 Task: Create List Sales Forecasting in Board Customer Retention Programs to Workspace Accounting and Finance Consulting. Create List Market Segmentation in Board Voice of Market Research to Workspace Accounting and Finance Consulting. Create List Brand Identity in Board Diversity and Inclusion Hiring Practices Assessment and Improvement to Workspace Accounting and Finance Consulting
Action: Mouse moved to (88, 288)
Screenshot: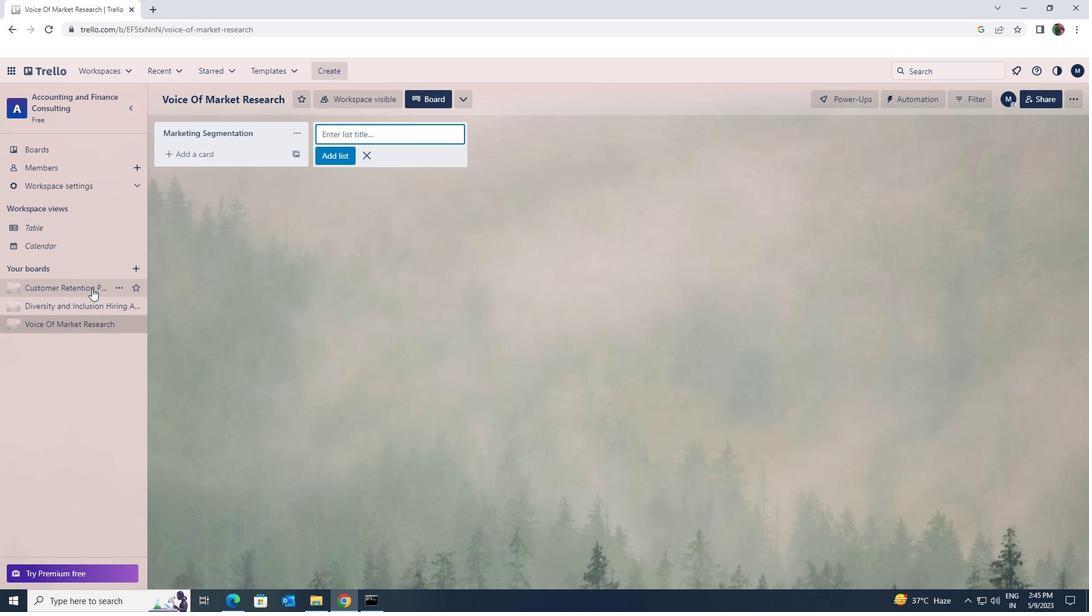 
Action: Mouse pressed left at (88, 288)
Screenshot: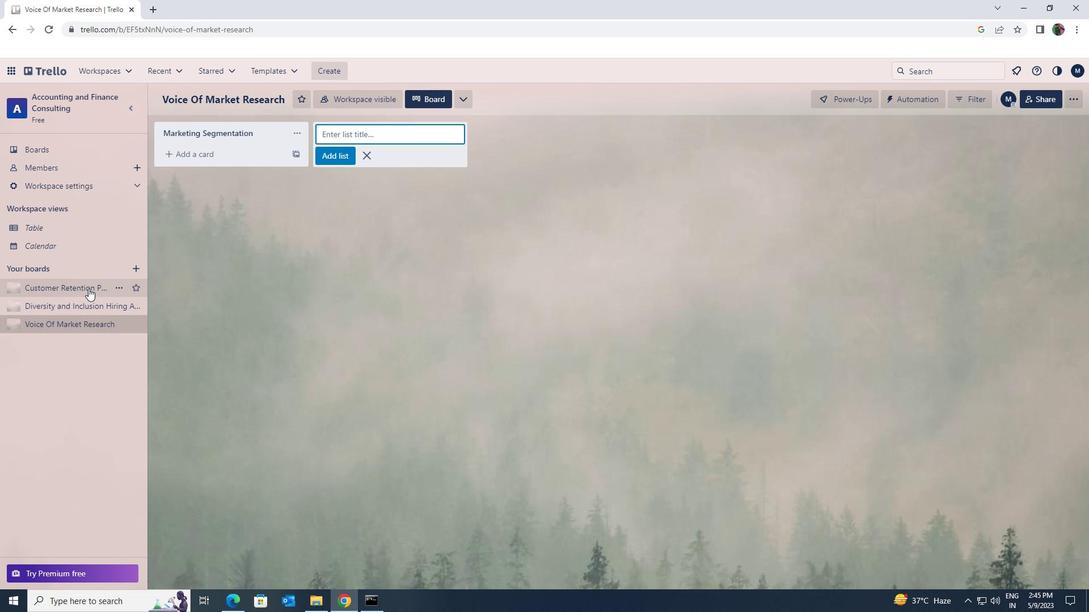 
Action: Mouse moved to (342, 136)
Screenshot: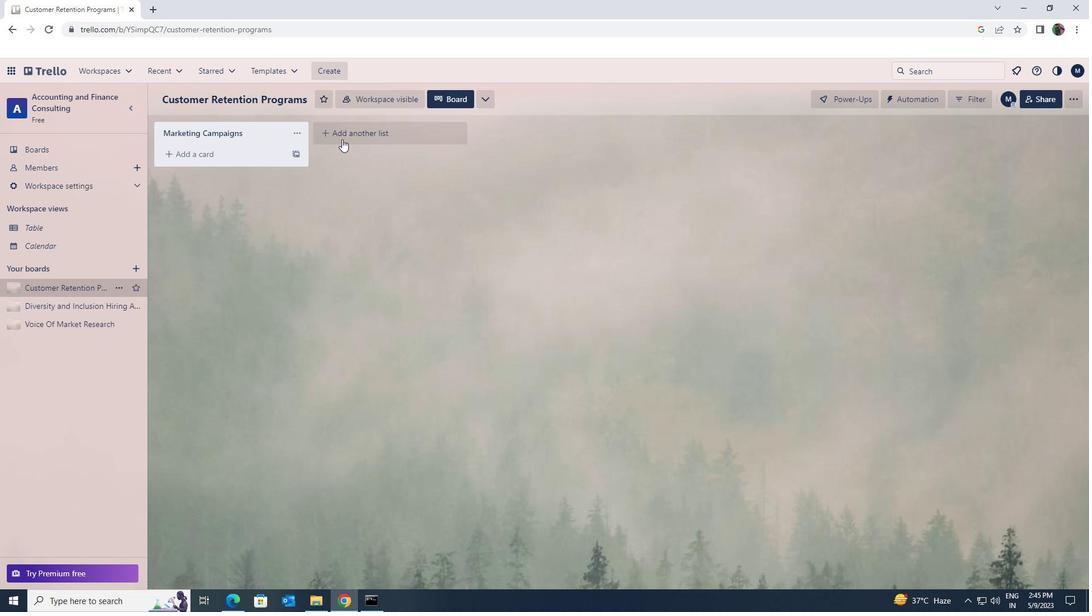 
Action: Mouse pressed left at (342, 136)
Screenshot: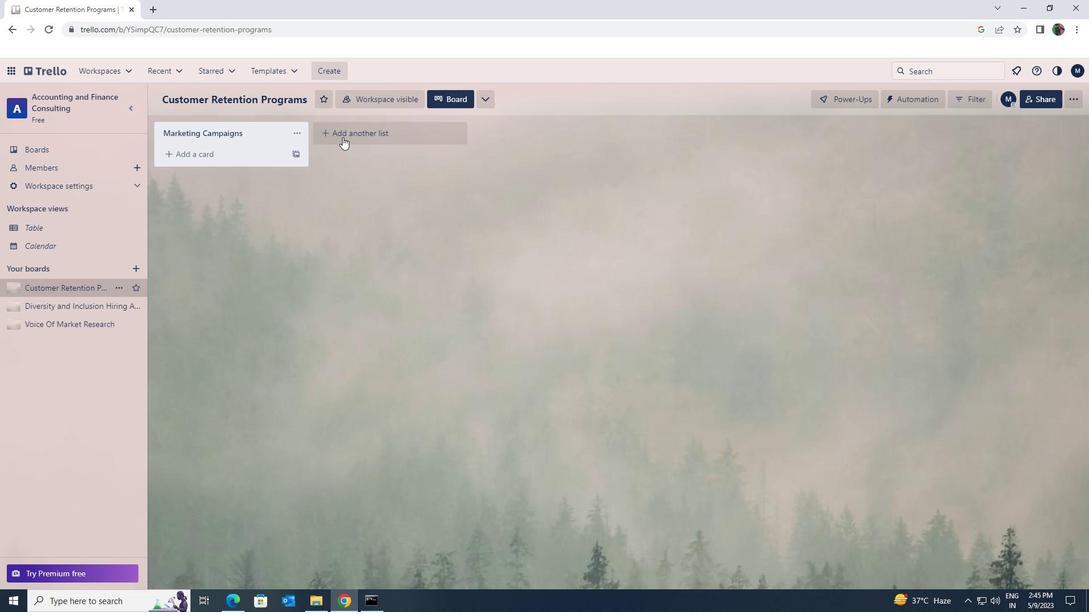 
Action: Key pressed <Key.shift>SALES<Key.space><Key.shift>FORECASTING
Screenshot: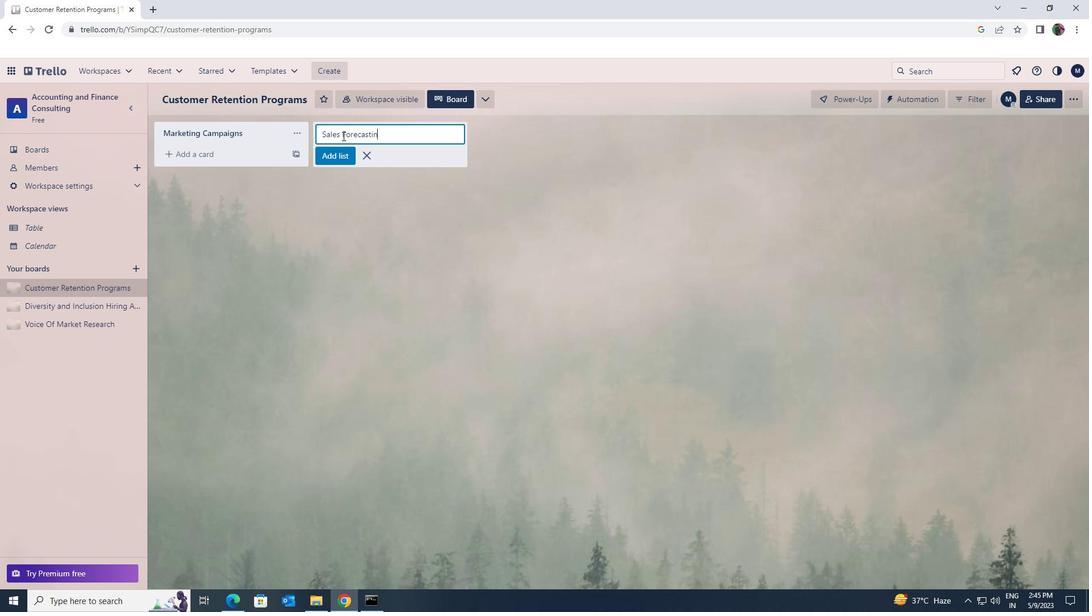 
Action: Mouse moved to (342, 149)
Screenshot: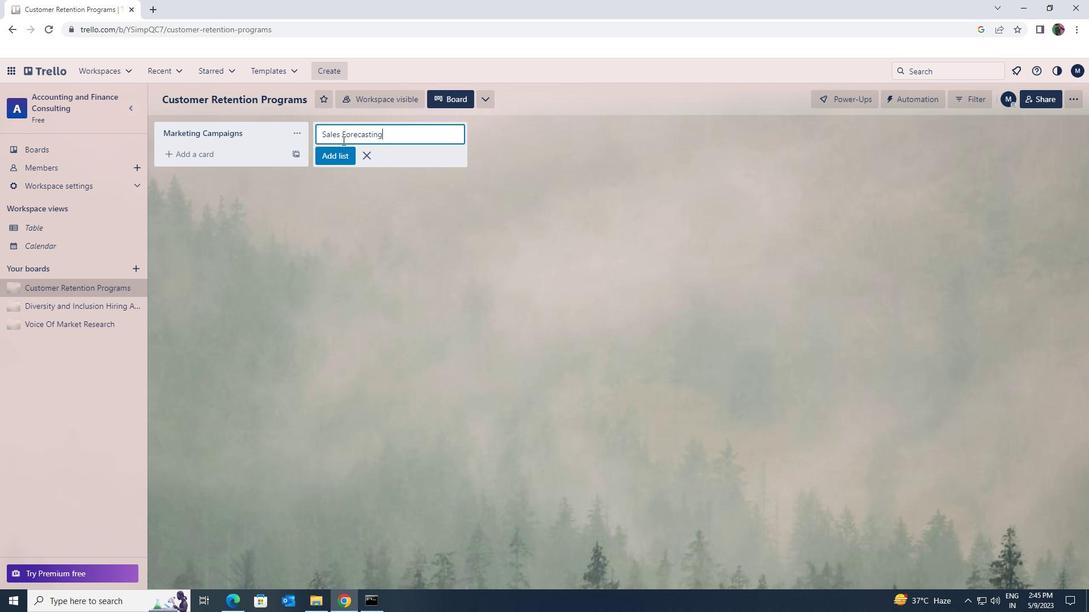 
Action: Mouse pressed left at (342, 149)
Screenshot: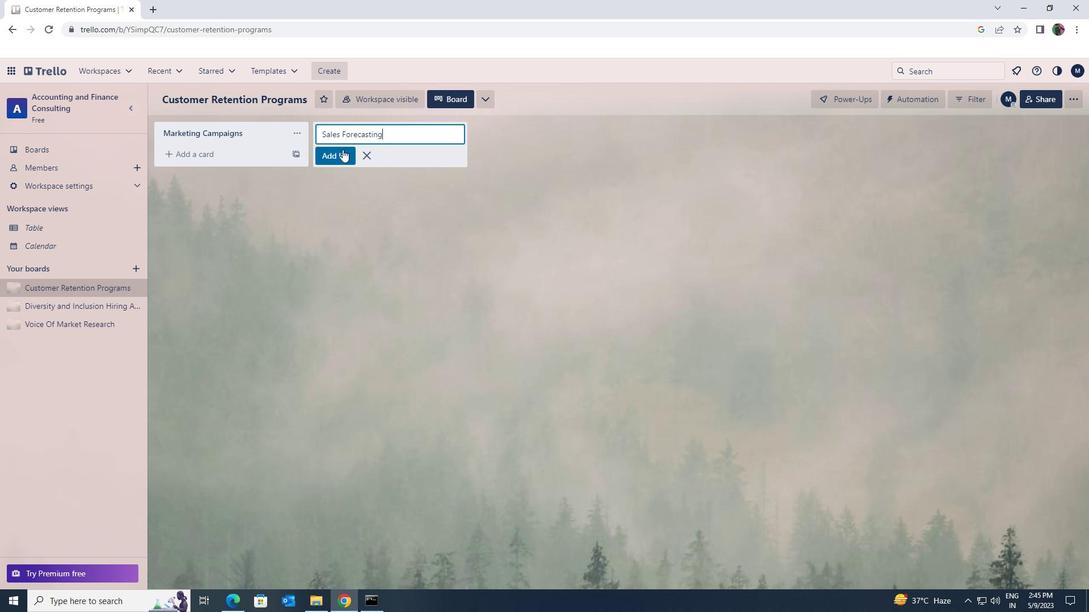 
Action: Mouse moved to (68, 302)
Screenshot: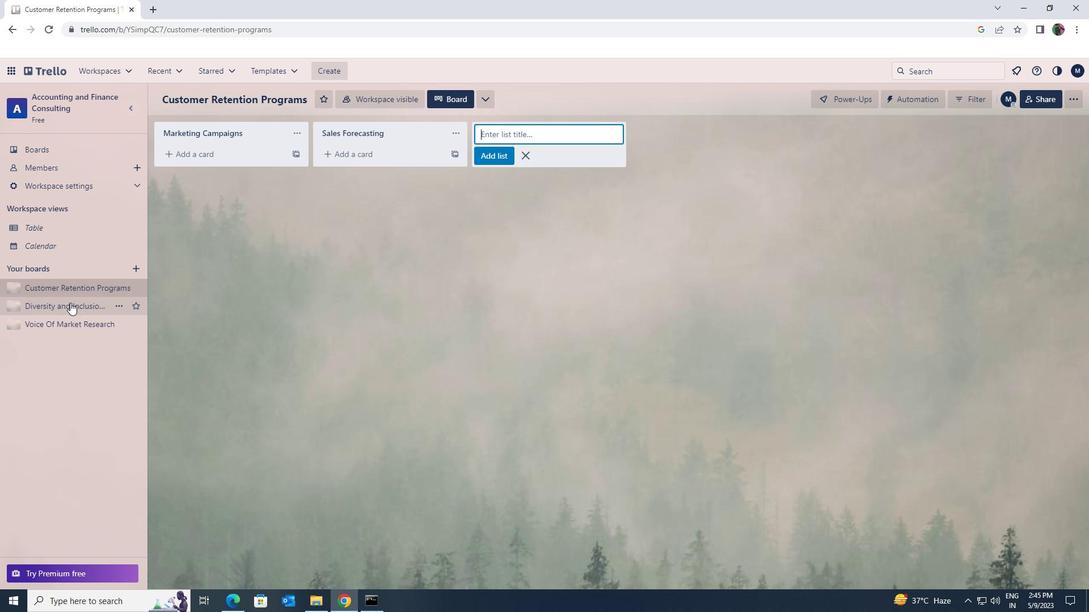 
Action: Mouse pressed left at (68, 302)
Screenshot: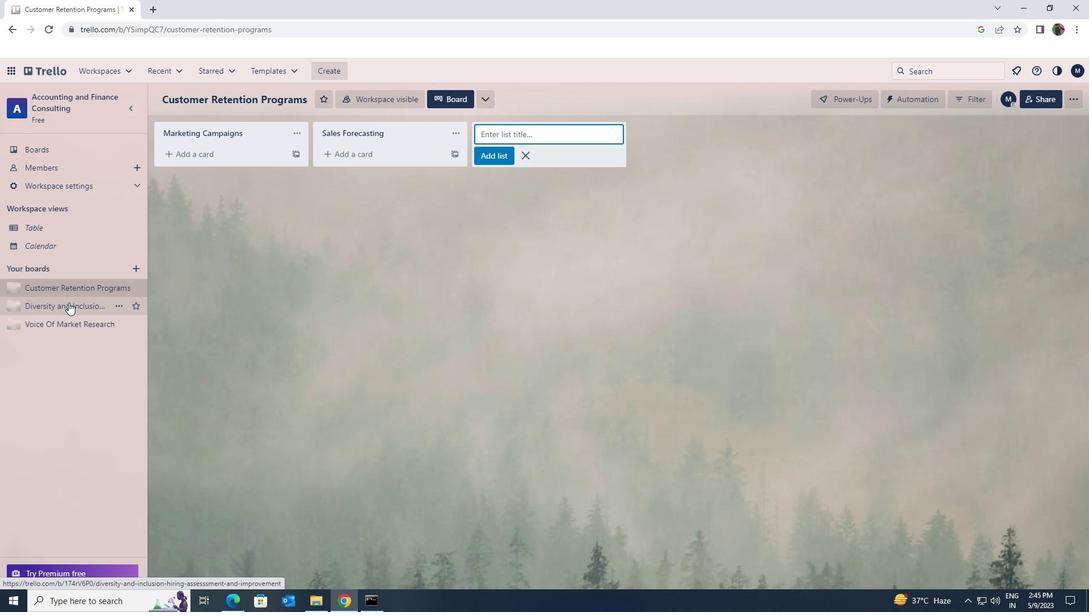 
Action: Mouse moved to (331, 131)
Screenshot: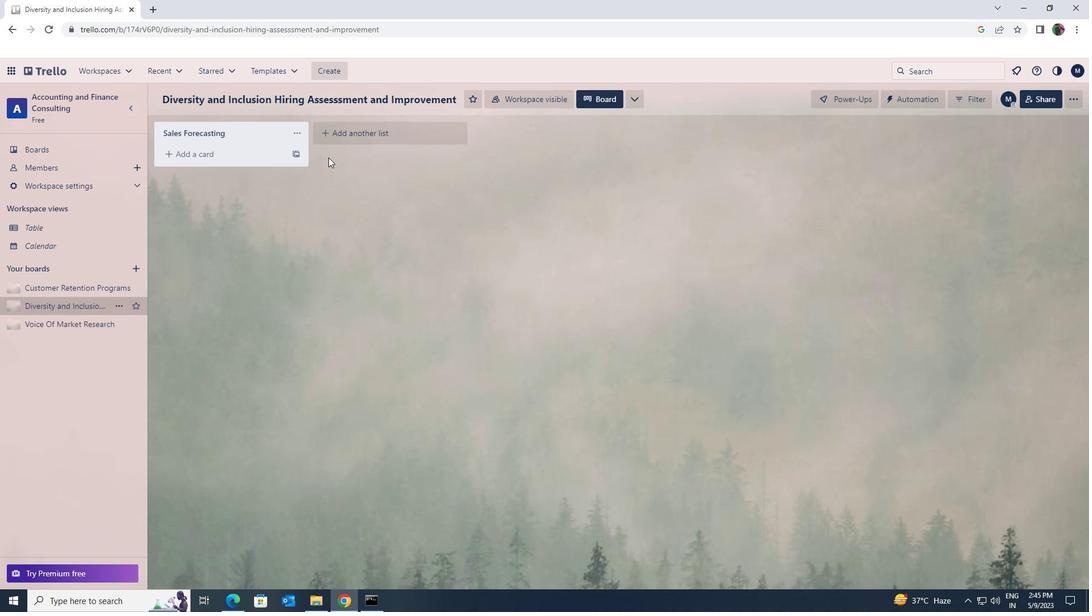
Action: Mouse pressed left at (331, 131)
Screenshot: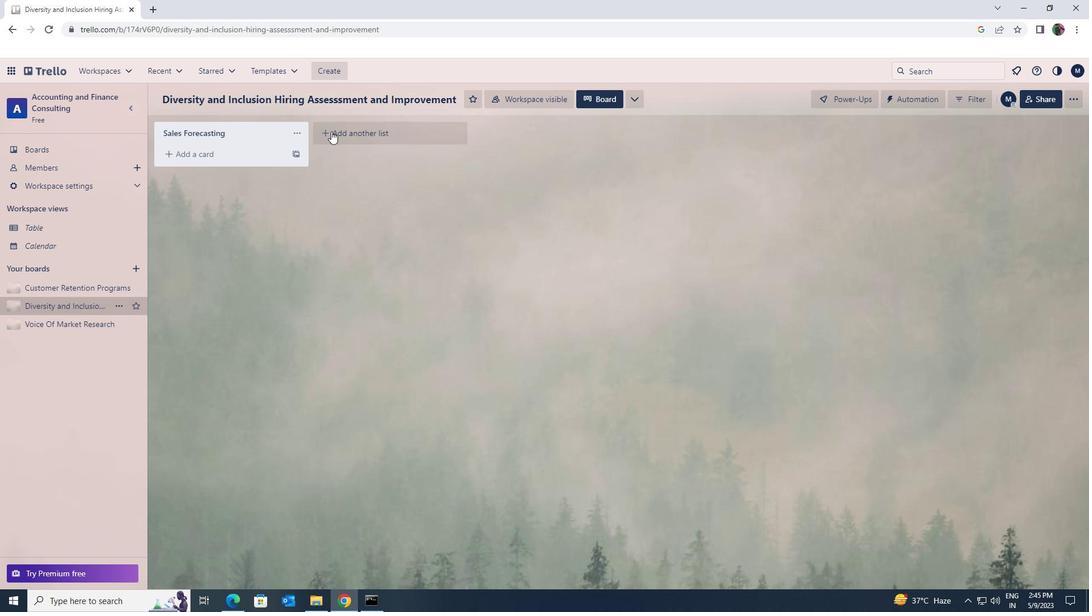 
Action: Key pressed <Key.shift><Key.shift><Key.shift><Key.shift><Key.shift><Key.shift><Key.shift><Key.shift><Key.shift><Key.shift><Key.shift><Key.shift><Key.shift><Key.shift><Key.shift><Key.shift><Key.shift><Key.shift><Key.shift><Key.shift><Key.shift><Key.shift><Key.shift><Key.shift><Key.shift><Key.shift><Key.shift><Key.shift><Key.shift><Key.shift><Key.shift>MARKET<Key.space><Key.shift><Key.shift><Key.shift>SEGMENT
Screenshot: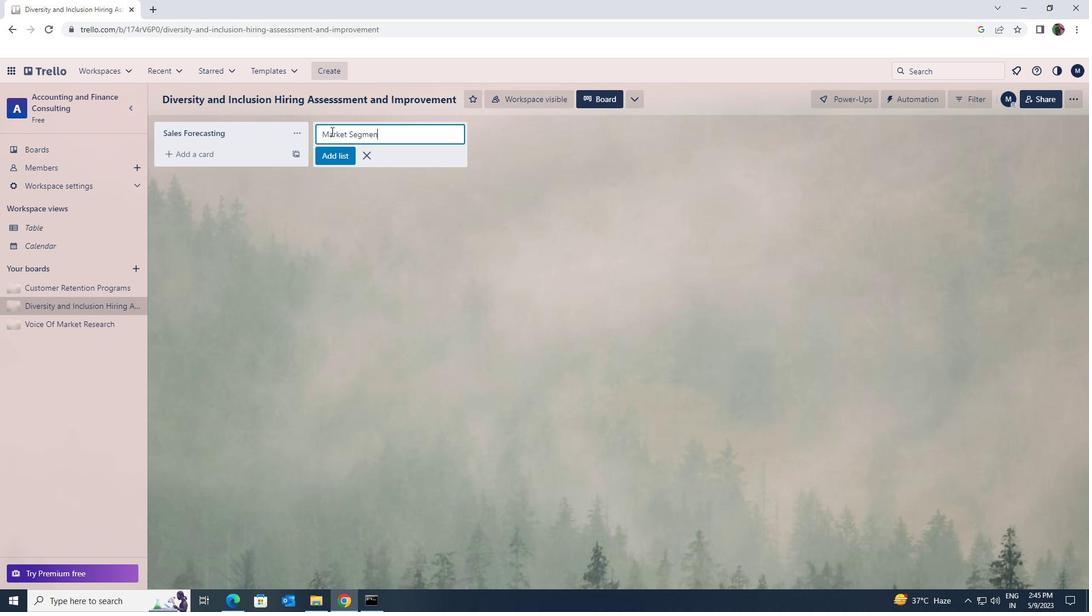 
Action: Mouse moved to (343, 157)
Screenshot: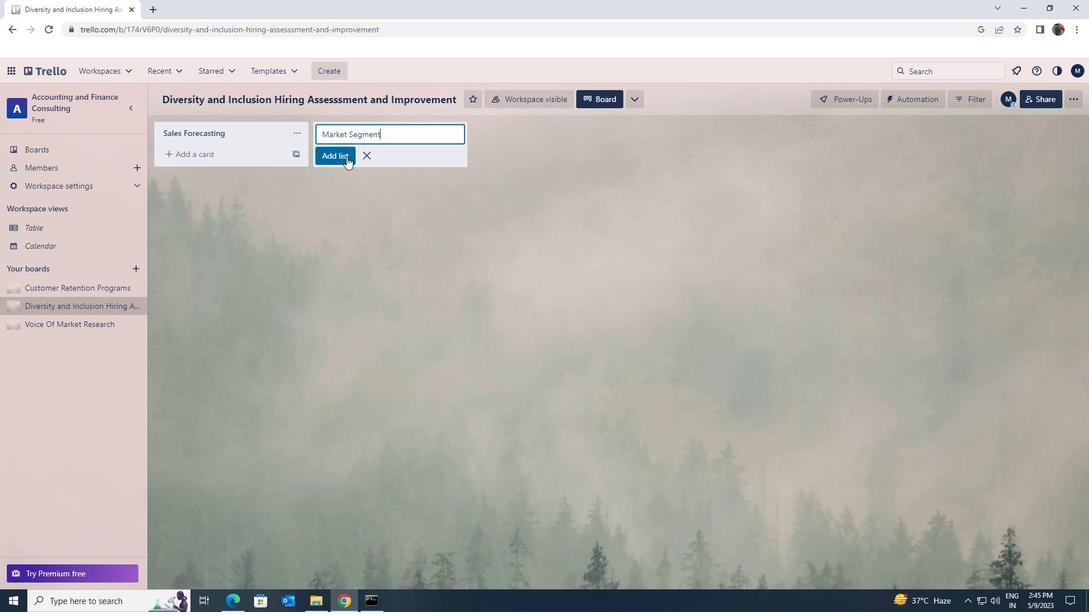 
Action: Mouse pressed left at (343, 157)
Screenshot: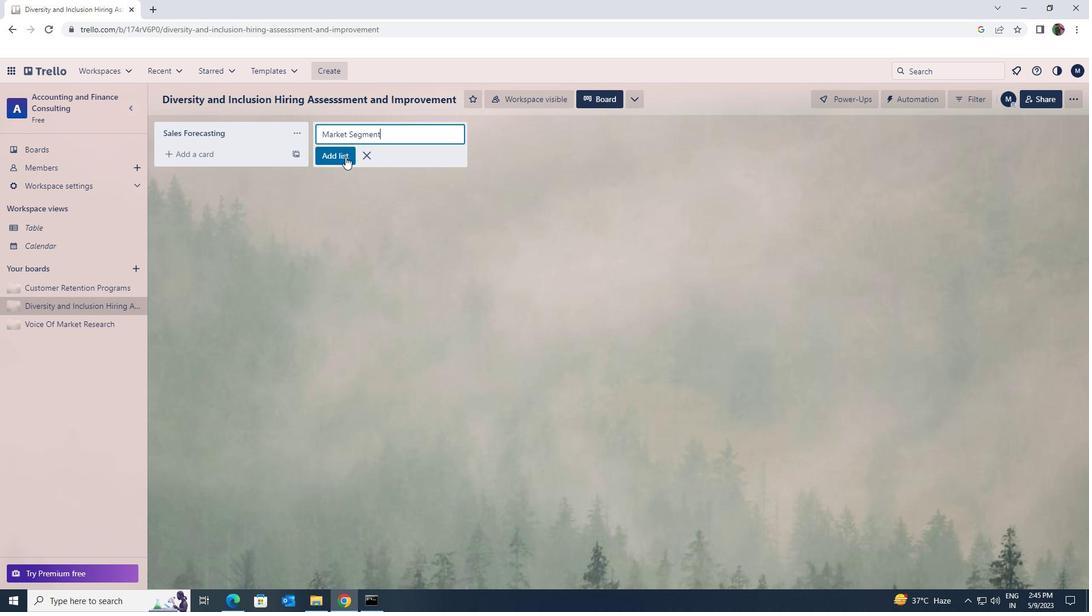 
Action: Mouse moved to (68, 322)
Screenshot: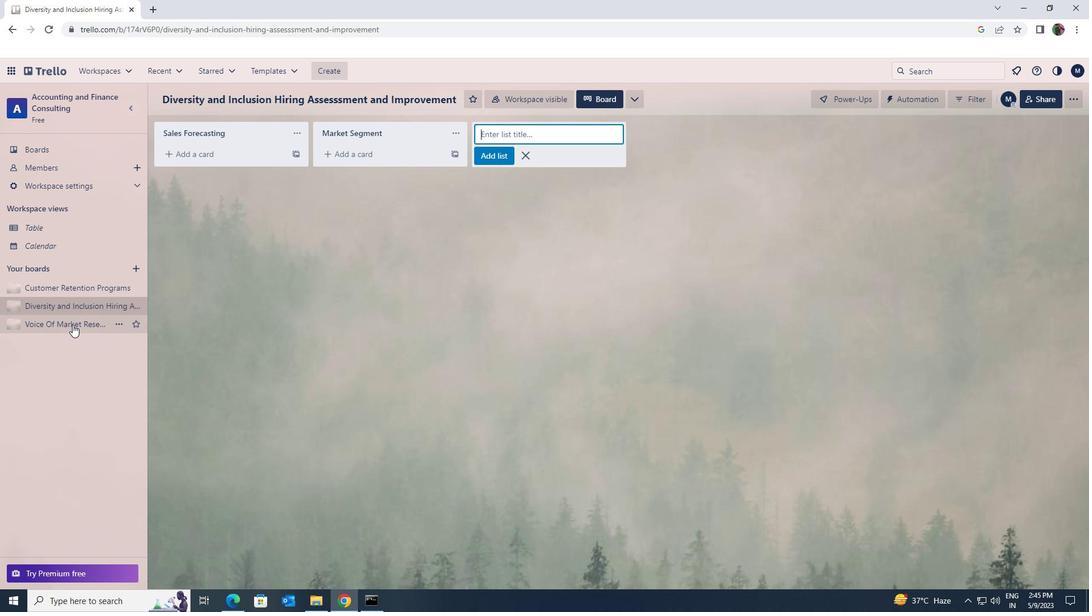 
Action: Mouse pressed left at (68, 322)
Screenshot: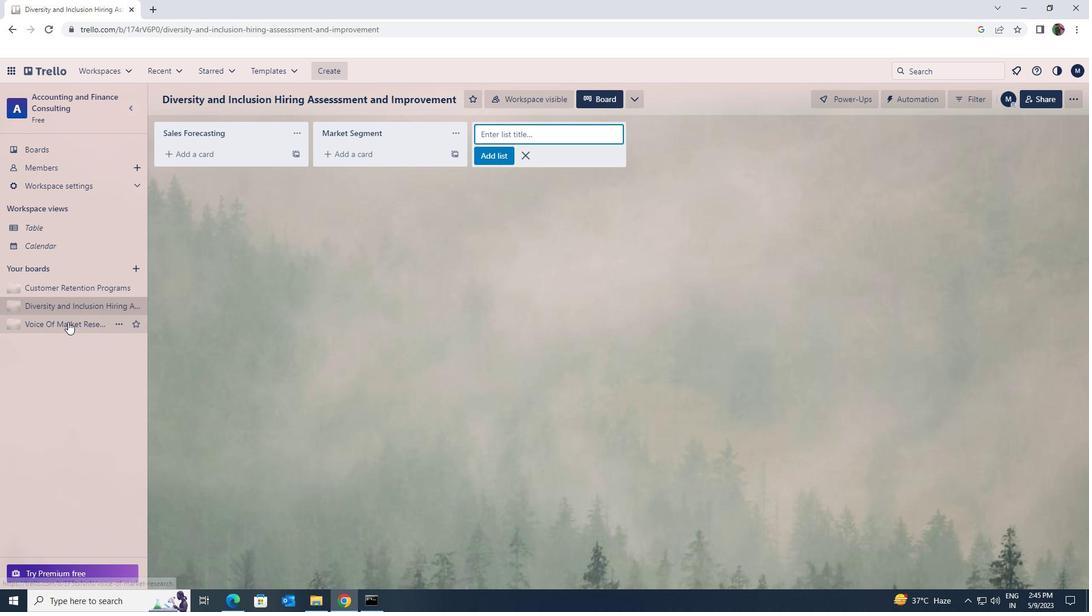 
Action: Mouse moved to (337, 130)
Screenshot: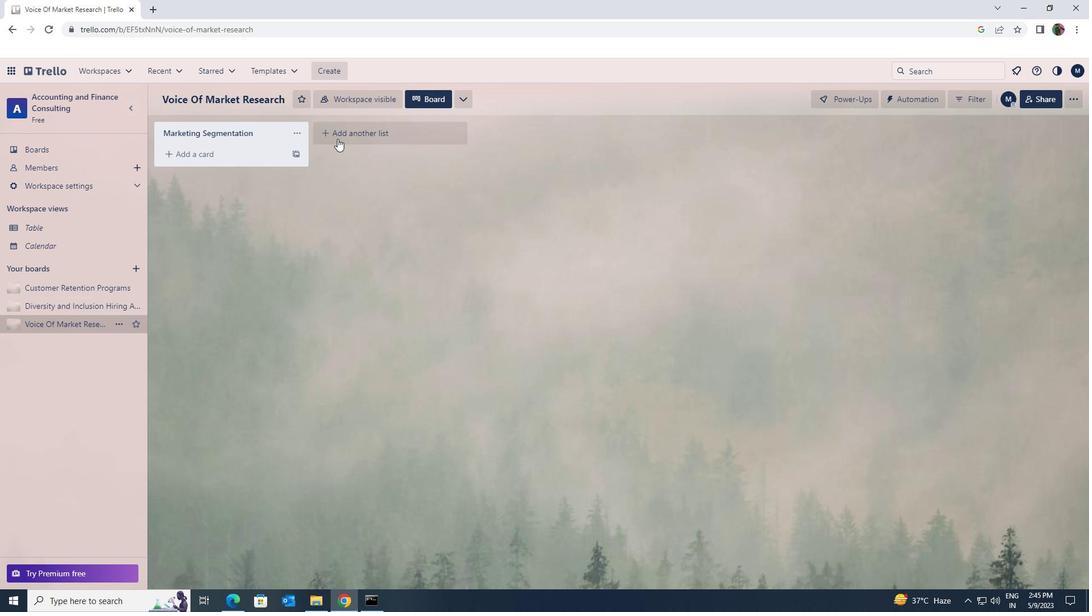 
Action: Mouse pressed left at (337, 130)
Screenshot: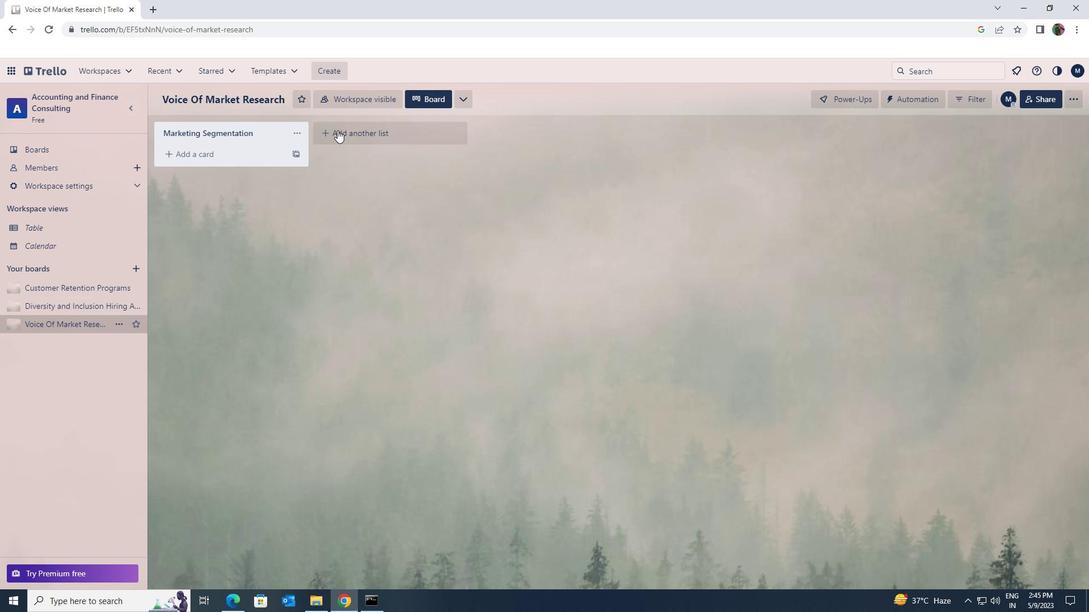 
Action: Key pressed <Key.shift><Key.shift><Key.shift><Key.shift><Key.shift><Key.shift><Key.shift><Key.shift><Key.shift><Key.shift><Key.shift><Key.shift><Key.shift><Key.shift><Key.shift><Key.shift><Key.shift><Key.shift><Key.shift><Key.shift><Key.shift><Key.shift><Key.shift><Key.shift><Key.shift><Key.shift><Key.shift><Key.shift><Key.shift><Key.shift><Key.shift><Key.shift><Key.shift>BRAND<Key.space><Key.shift>INDENTITY
Screenshot: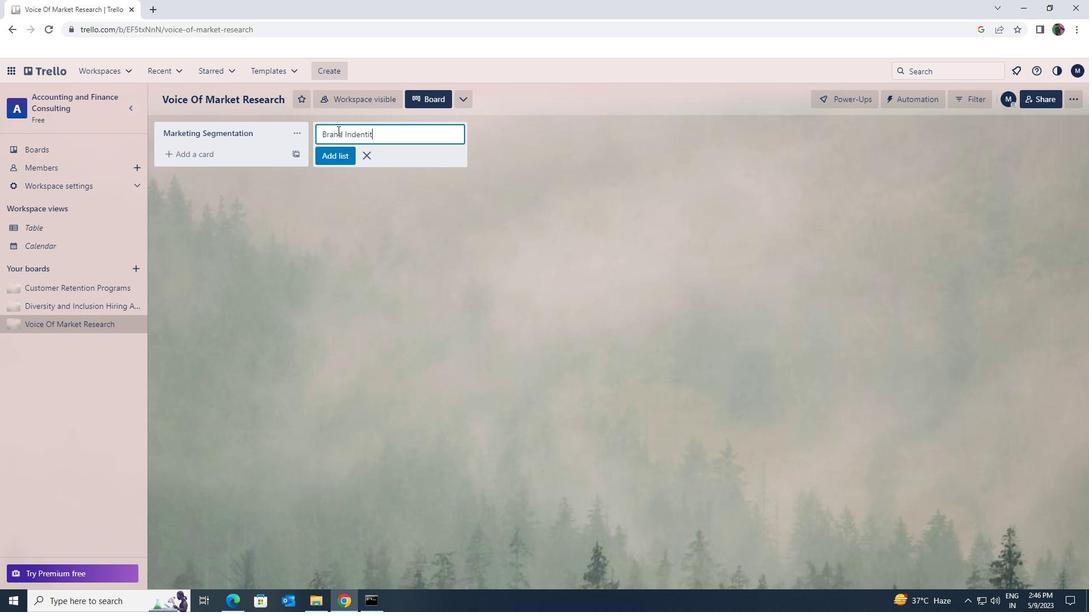 
Action: Mouse moved to (342, 155)
Screenshot: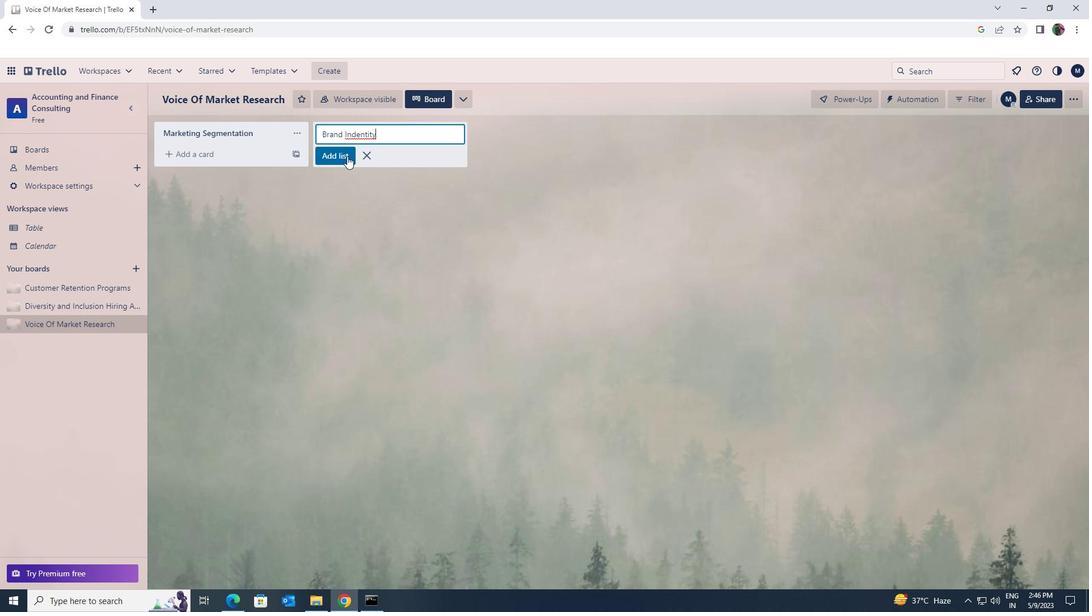 
Action: Mouse pressed left at (342, 155)
Screenshot: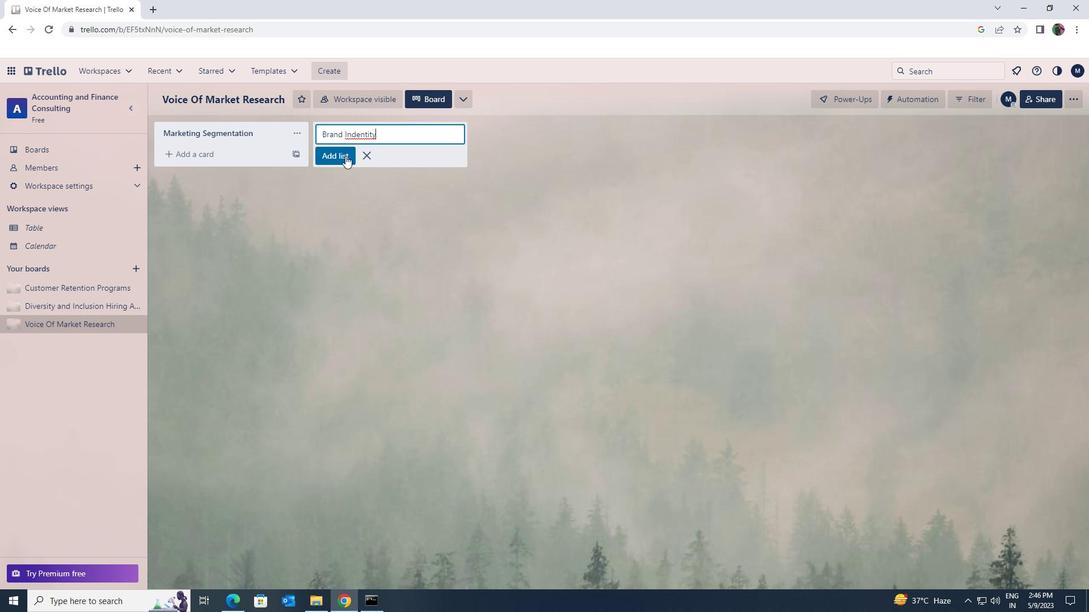 
